 Task: Create a rule from the Routing list, Task moved to a section -> Set Priority in the project BitTech , set the section as Done clear the priority
Action: Mouse moved to (938, 86)
Screenshot: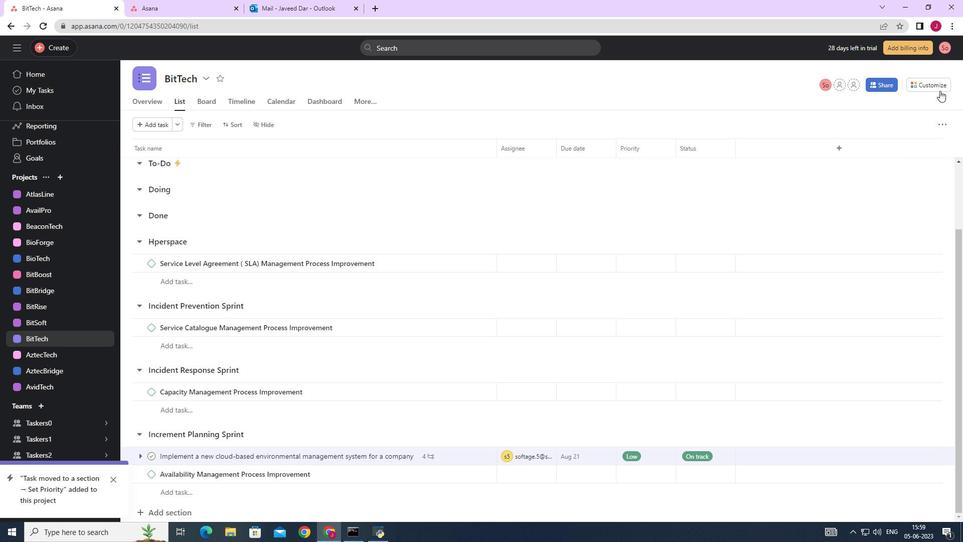 
Action: Mouse pressed left at (938, 86)
Screenshot: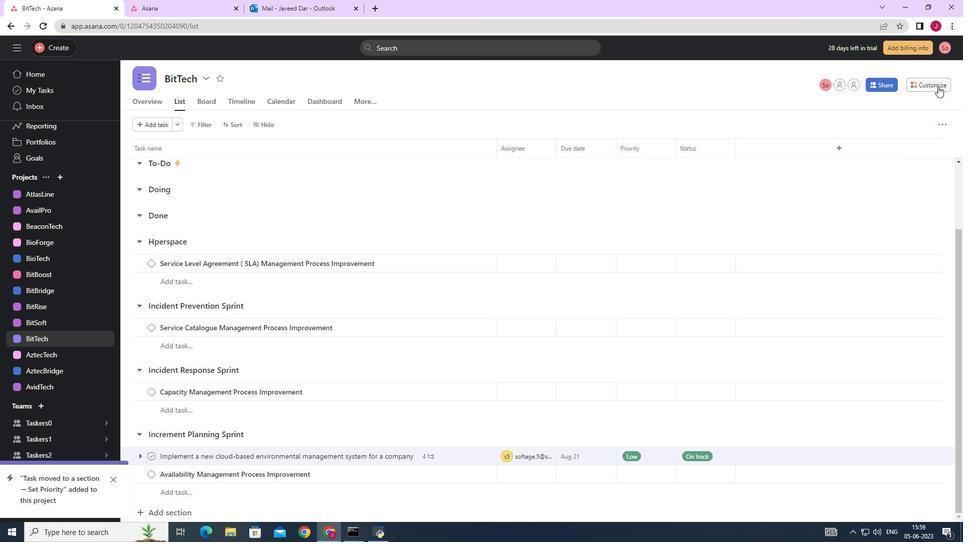 
Action: Mouse moved to (756, 215)
Screenshot: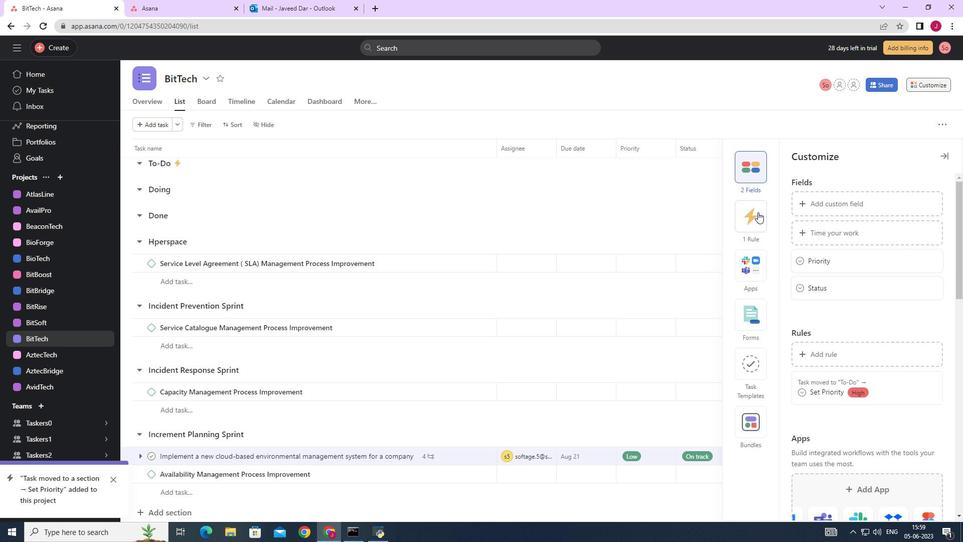 
Action: Mouse pressed left at (756, 215)
Screenshot: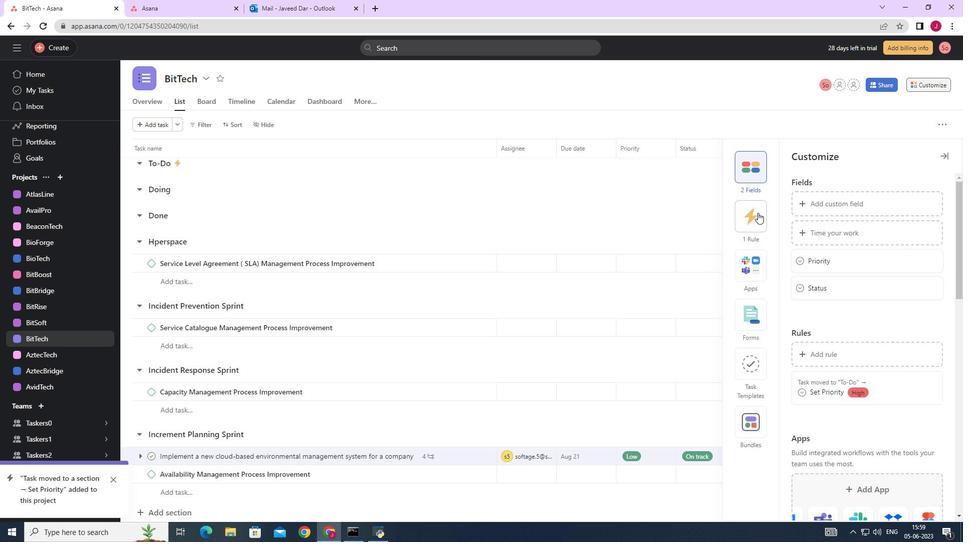 
Action: Mouse moved to (845, 203)
Screenshot: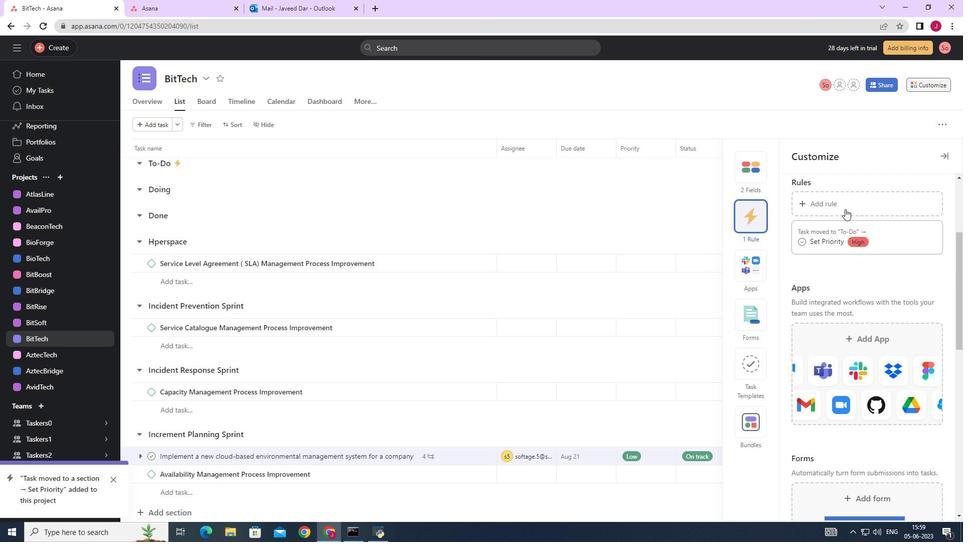 
Action: Mouse pressed left at (845, 203)
Screenshot: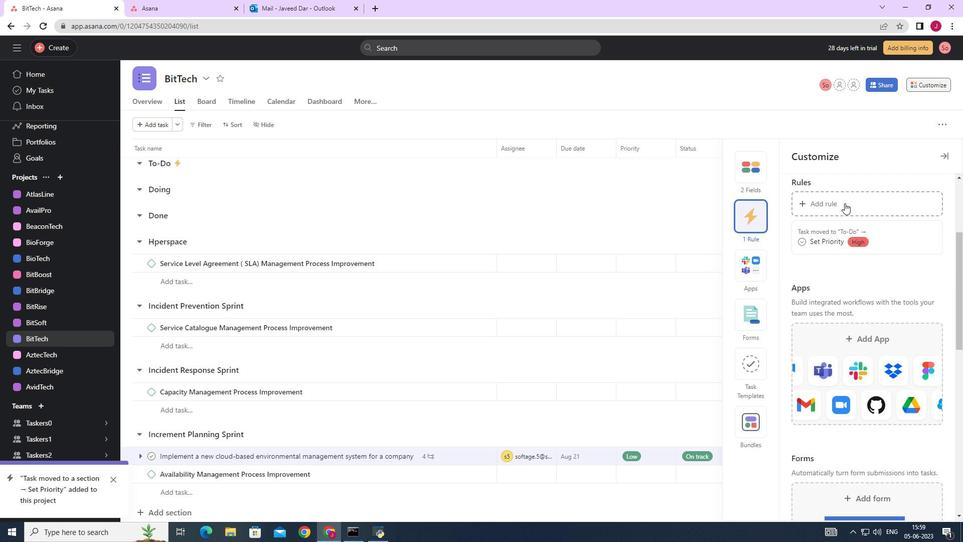 
Action: Mouse moved to (209, 126)
Screenshot: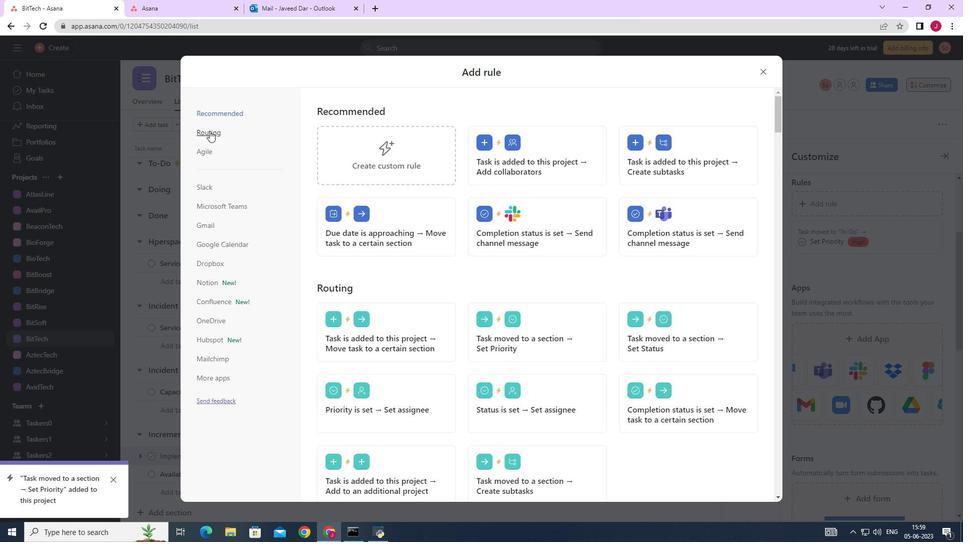 
Action: Mouse pressed left at (209, 126)
Screenshot: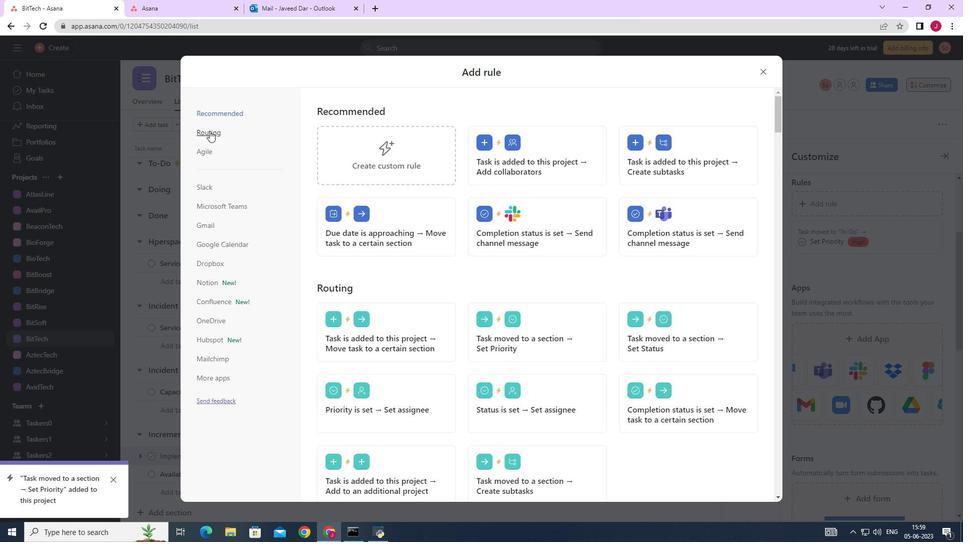 
Action: Mouse moved to (548, 151)
Screenshot: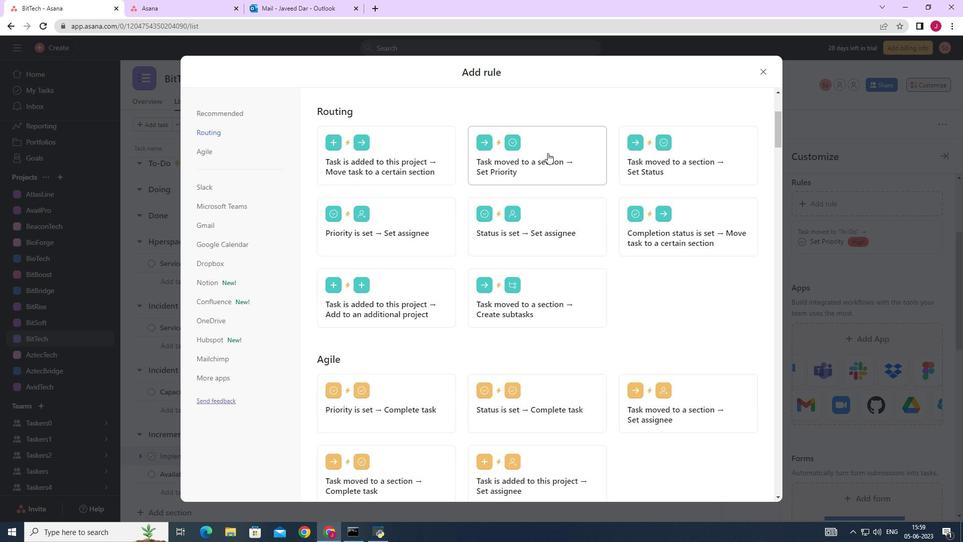 
Action: Mouse pressed left at (548, 151)
Screenshot: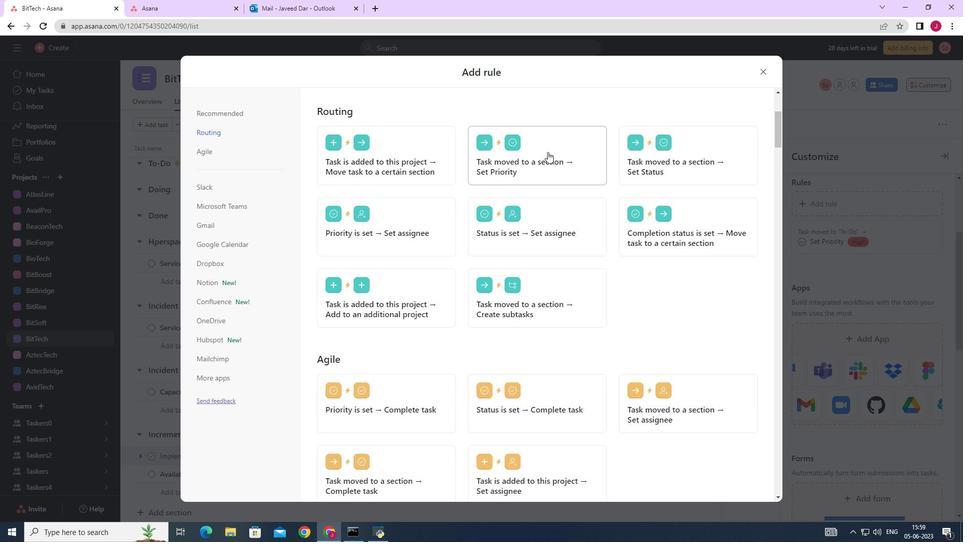 
Action: Mouse moved to (399, 275)
Screenshot: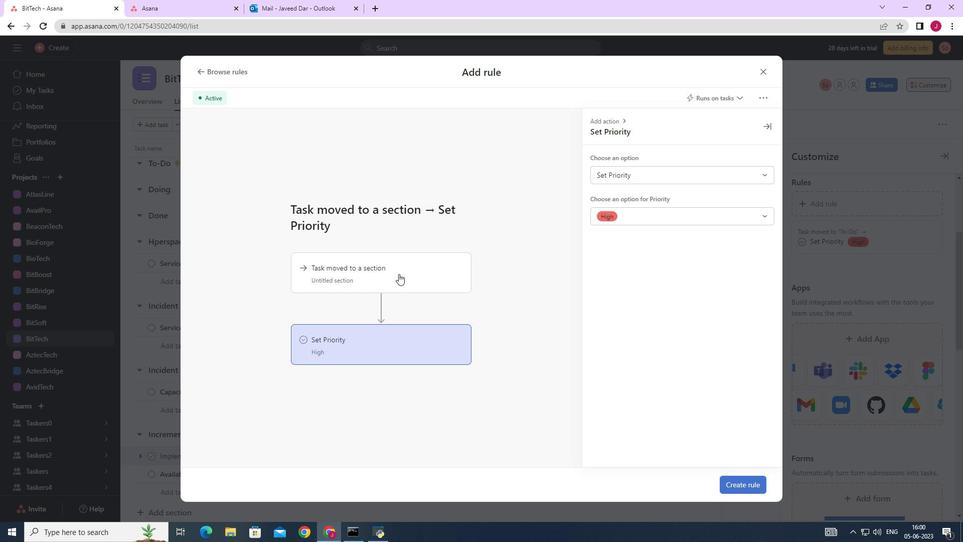 
Action: Mouse pressed left at (399, 275)
Screenshot: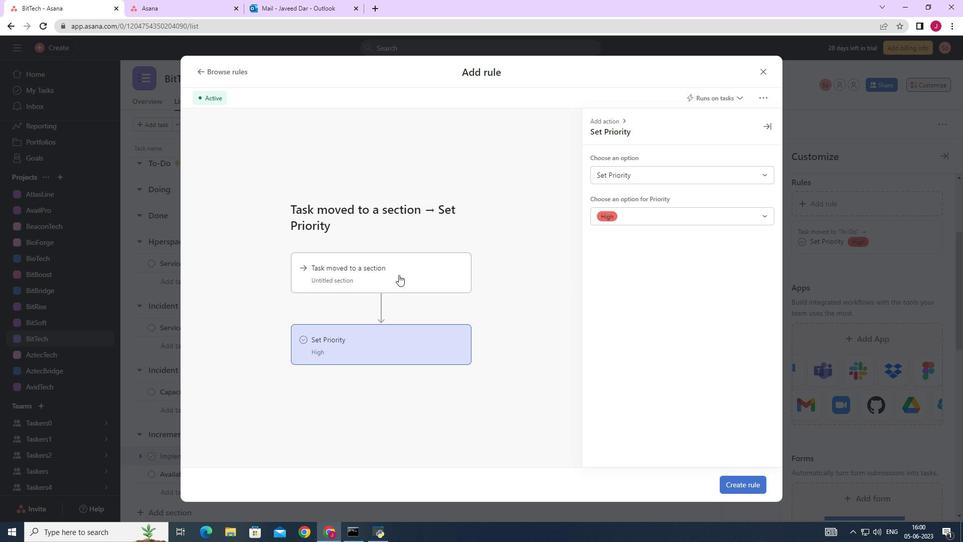 
Action: Mouse moved to (643, 166)
Screenshot: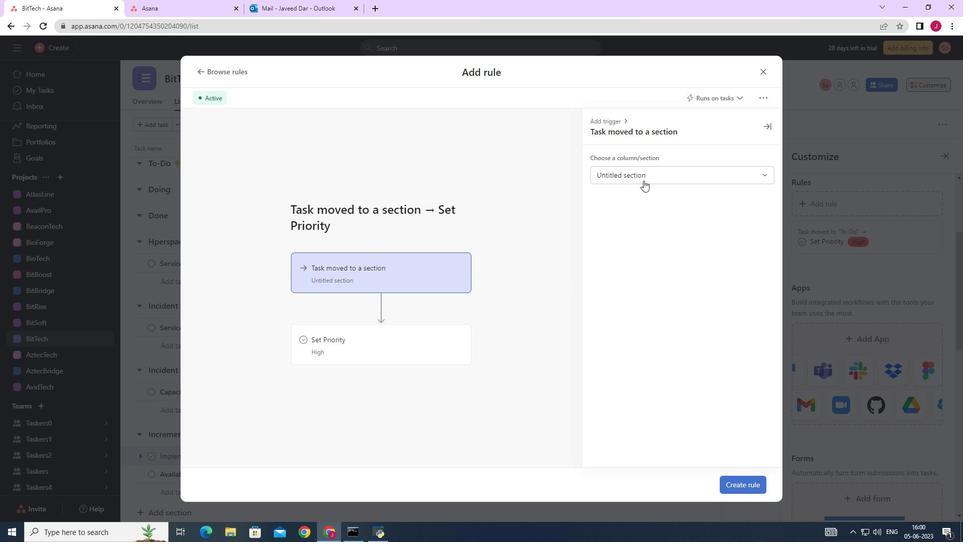 
Action: Mouse pressed left at (643, 166)
Screenshot: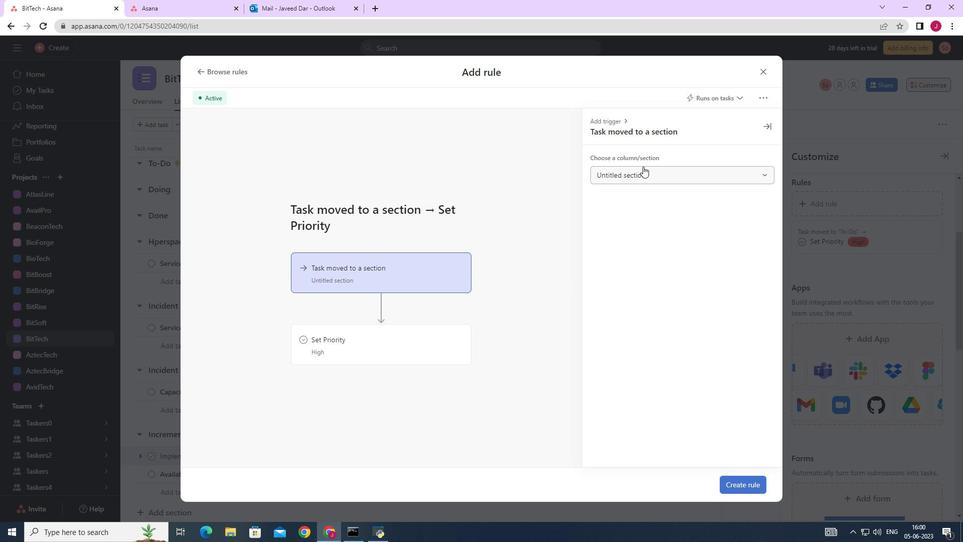 
Action: Mouse moved to (619, 249)
Screenshot: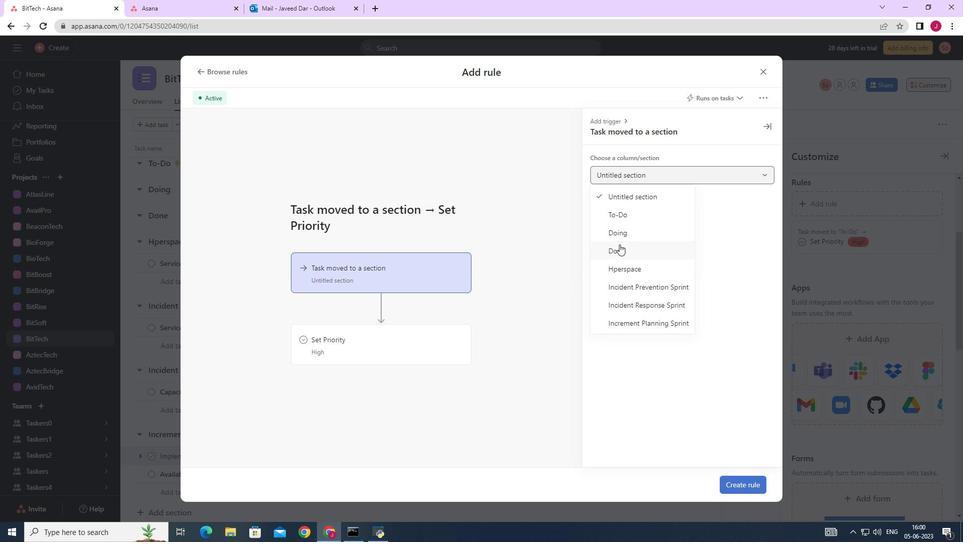 
Action: Mouse pressed left at (619, 249)
Screenshot: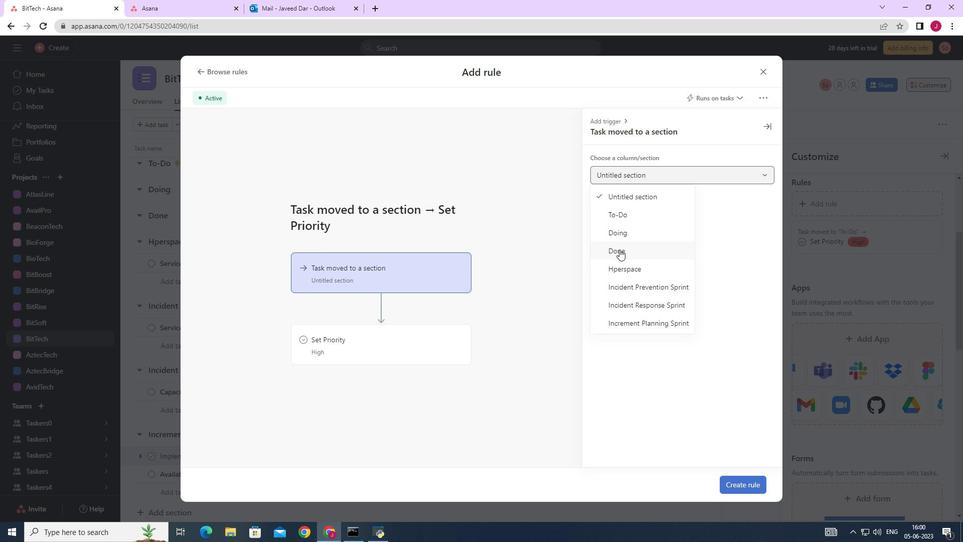 
Action: Mouse moved to (331, 347)
Screenshot: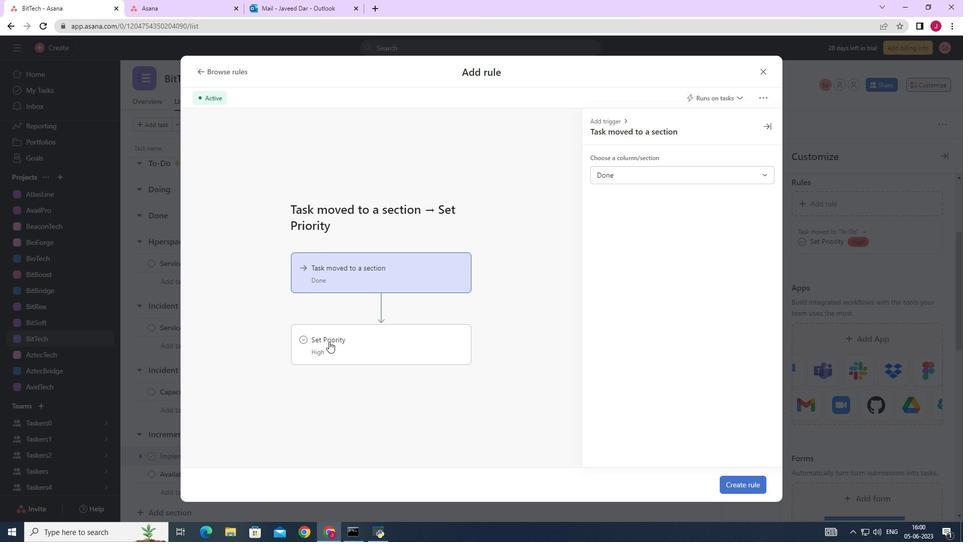 
Action: Mouse pressed left at (331, 347)
Screenshot: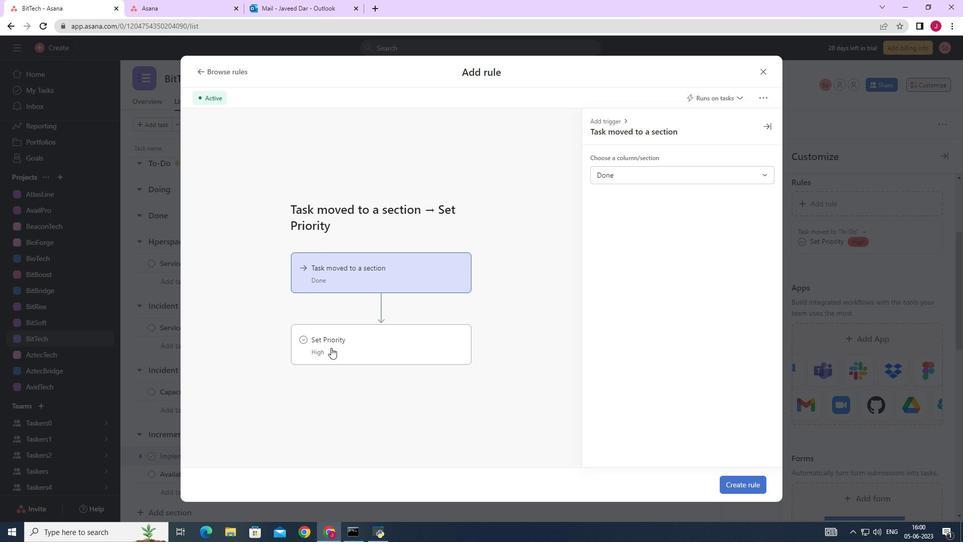 
Action: Mouse moved to (638, 172)
Screenshot: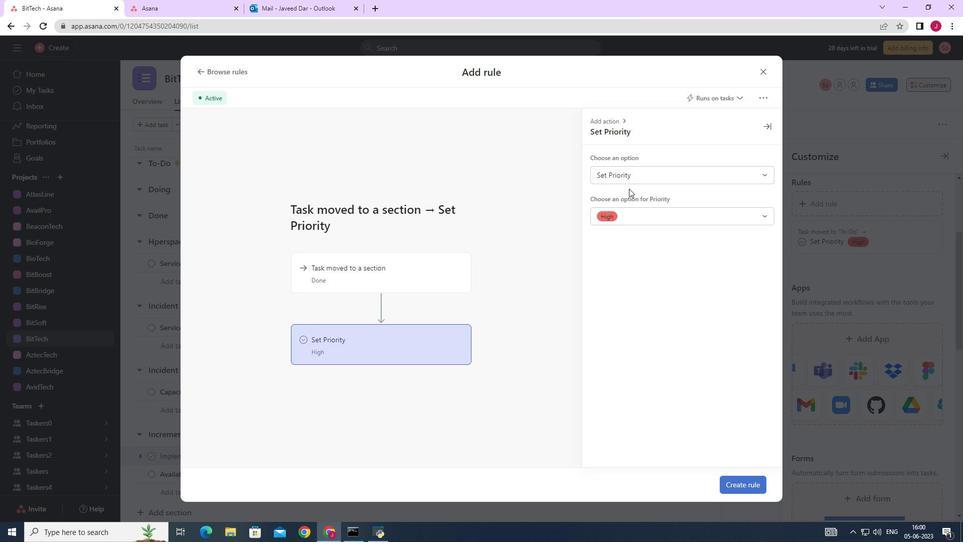 
Action: Mouse pressed left at (638, 172)
Screenshot: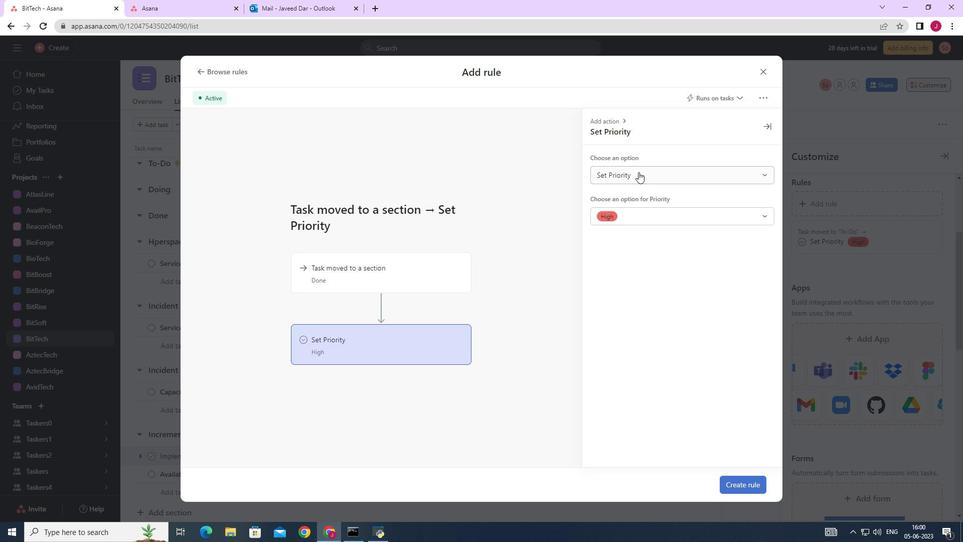 
Action: Mouse moved to (637, 216)
Screenshot: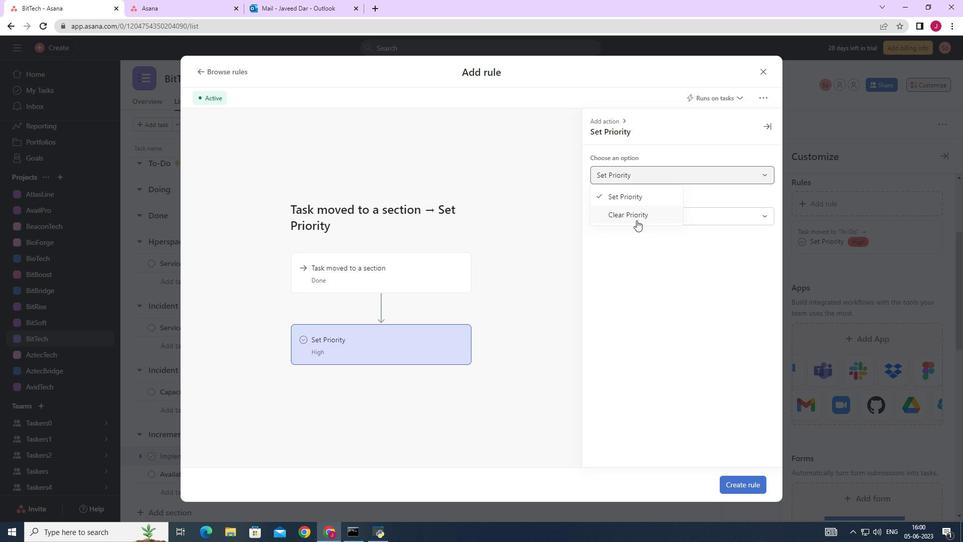 
Action: Mouse pressed left at (637, 216)
Screenshot: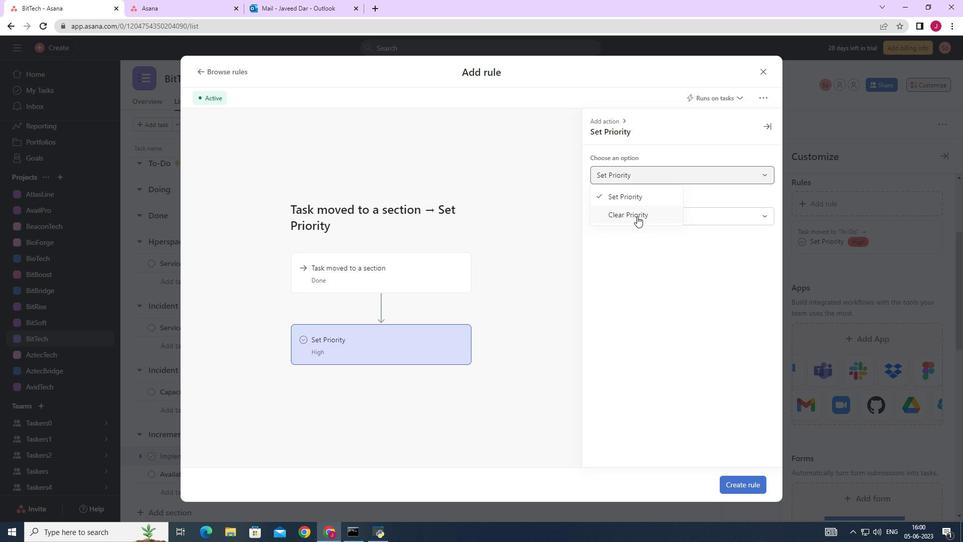 
Action: Mouse moved to (450, 335)
Screenshot: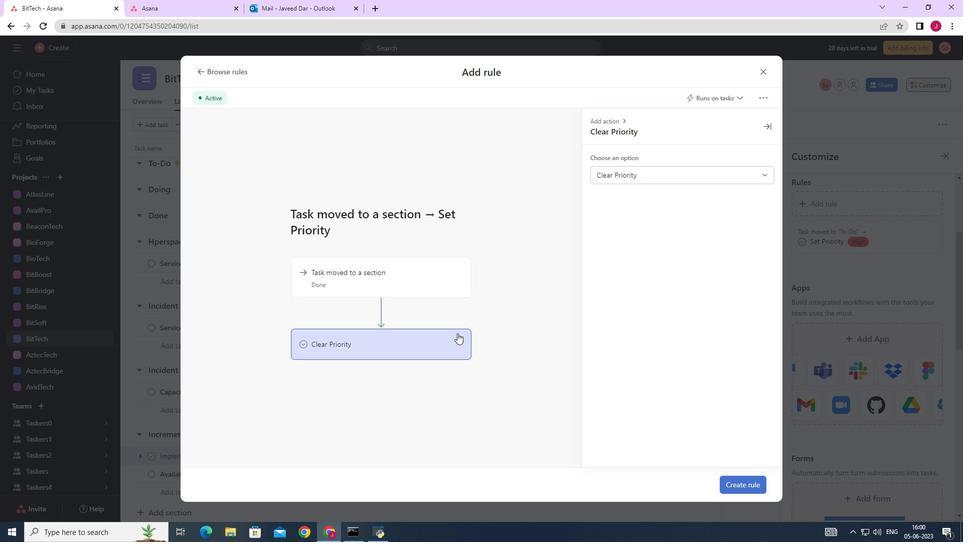 
Action: Mouse pressed left at (450, 335)
Screenshot: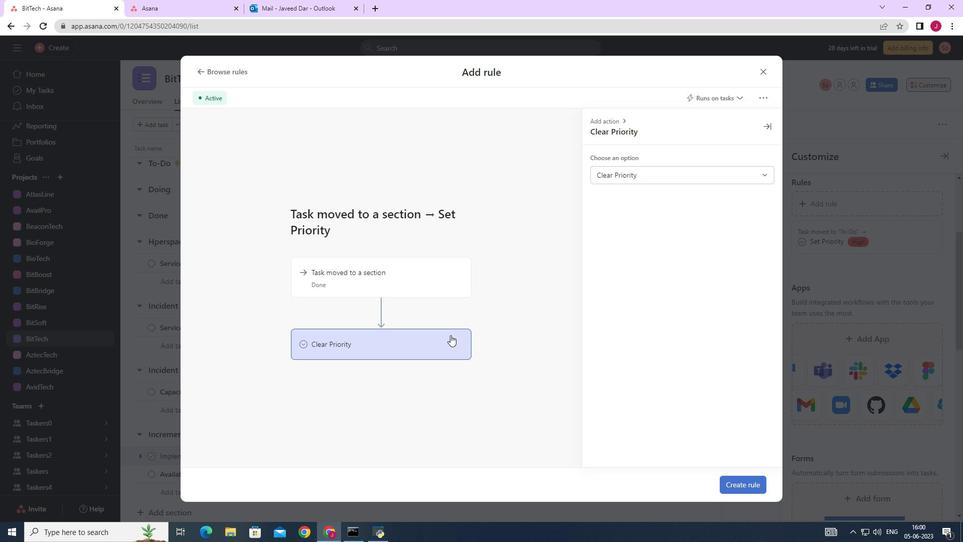 
Action: Mouse moved to (738, 483)
Screenshot: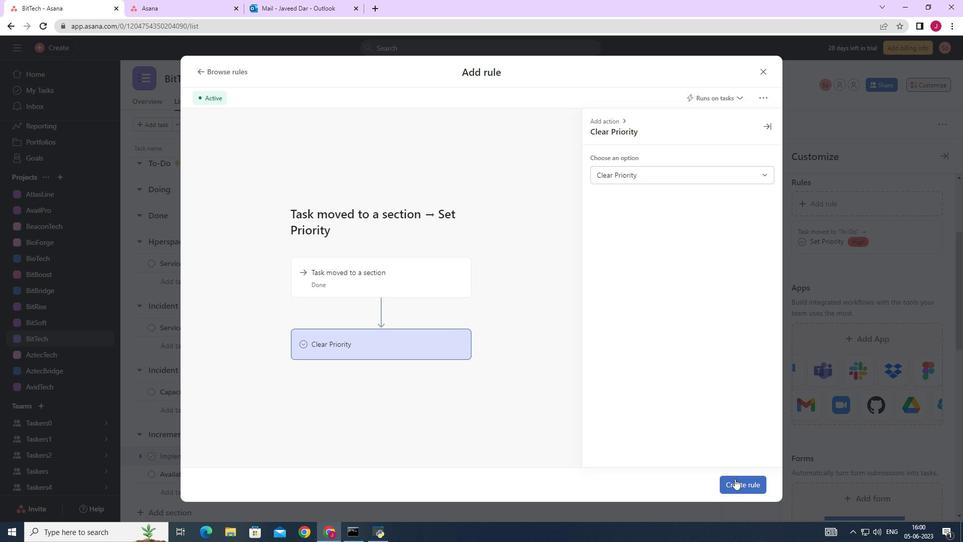 
Action: Mouse pressed left at (737, 483)
Screenshot: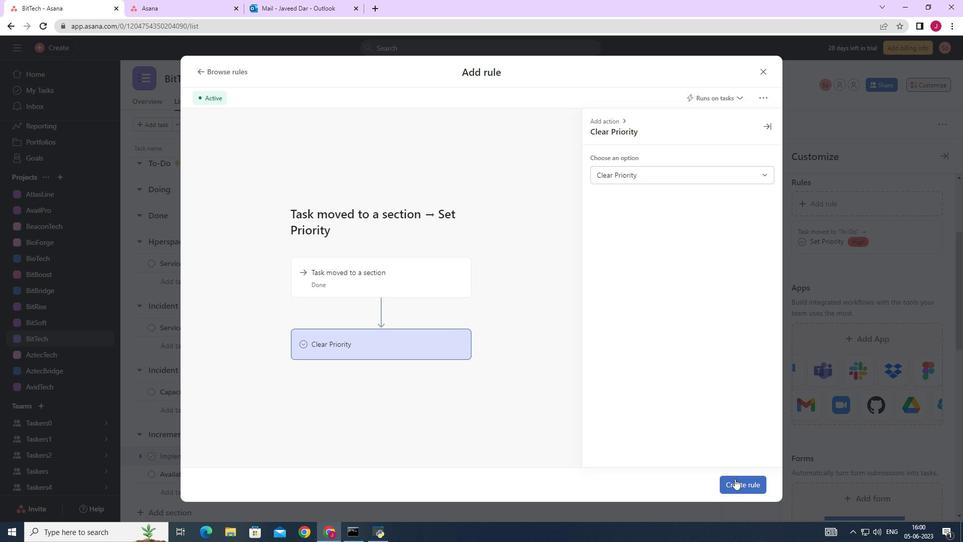 
Action: Mouse moved to (723, 464)
Screenshot: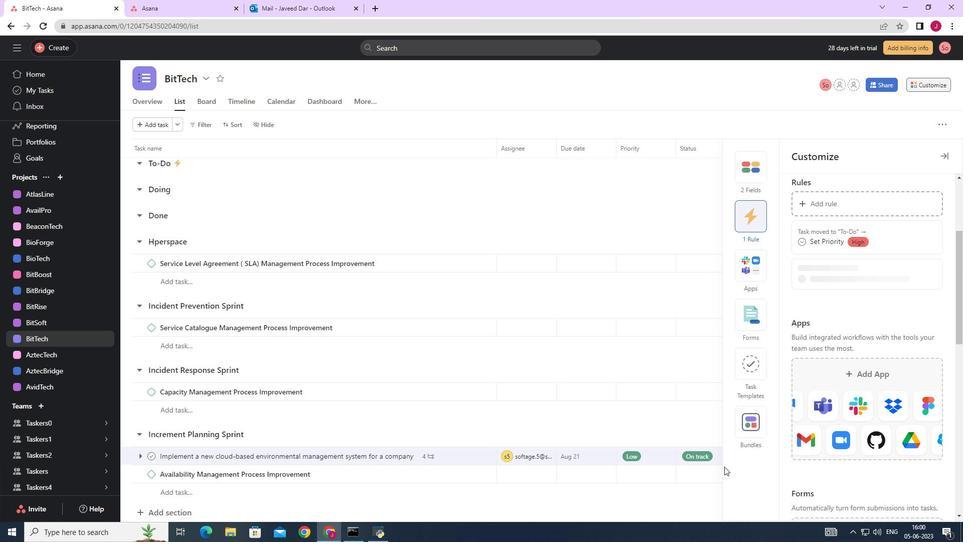 
